 Task: Log work in the project TranceTech for the issue 'Integrate a new social media sharing feature into an existing website to increase brand awareness and customer engagement' spent time as '6w 2d 9h 15m' and remaining time as '6w 5d 21h 5m' and clone the issue. Now add the issue to the epic 'Web Application Firewall Implementation'.
Action: Mouse moved to (251, 66)
Screenshot: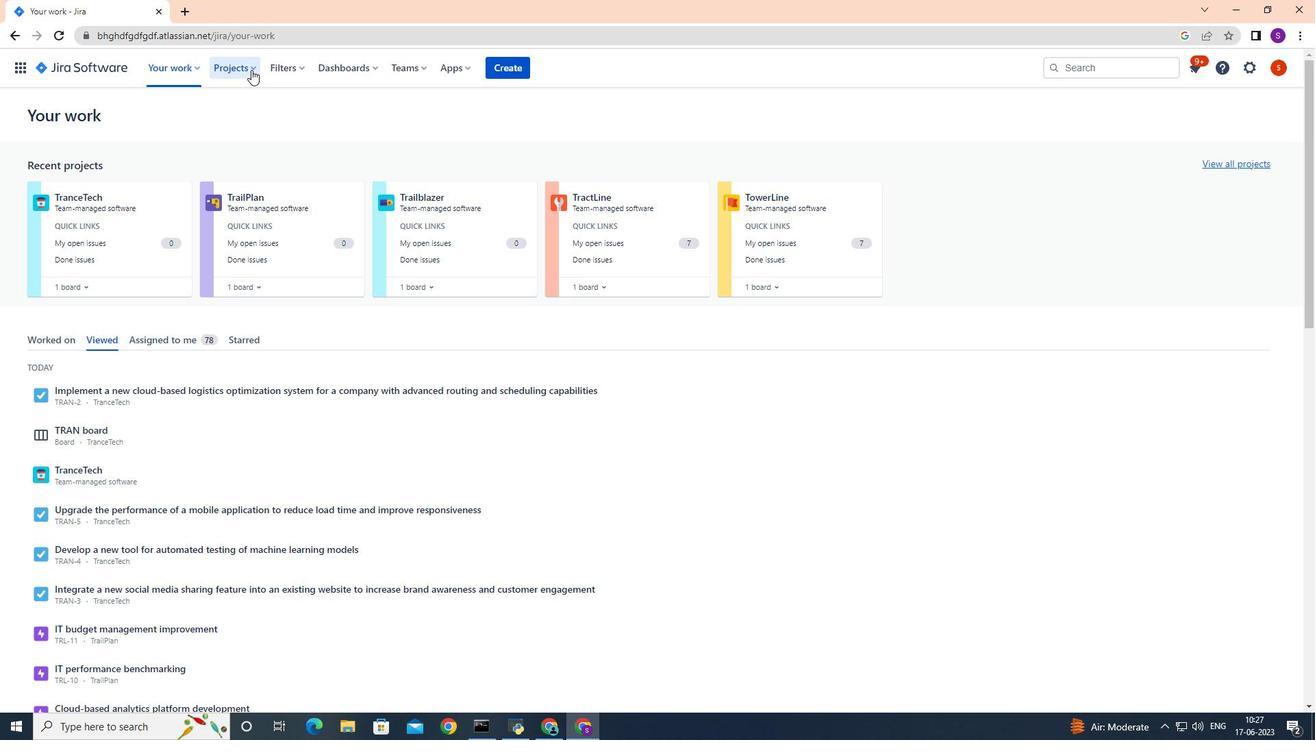 
Action: Mouse pressed left at (251, 66)
Screenshot: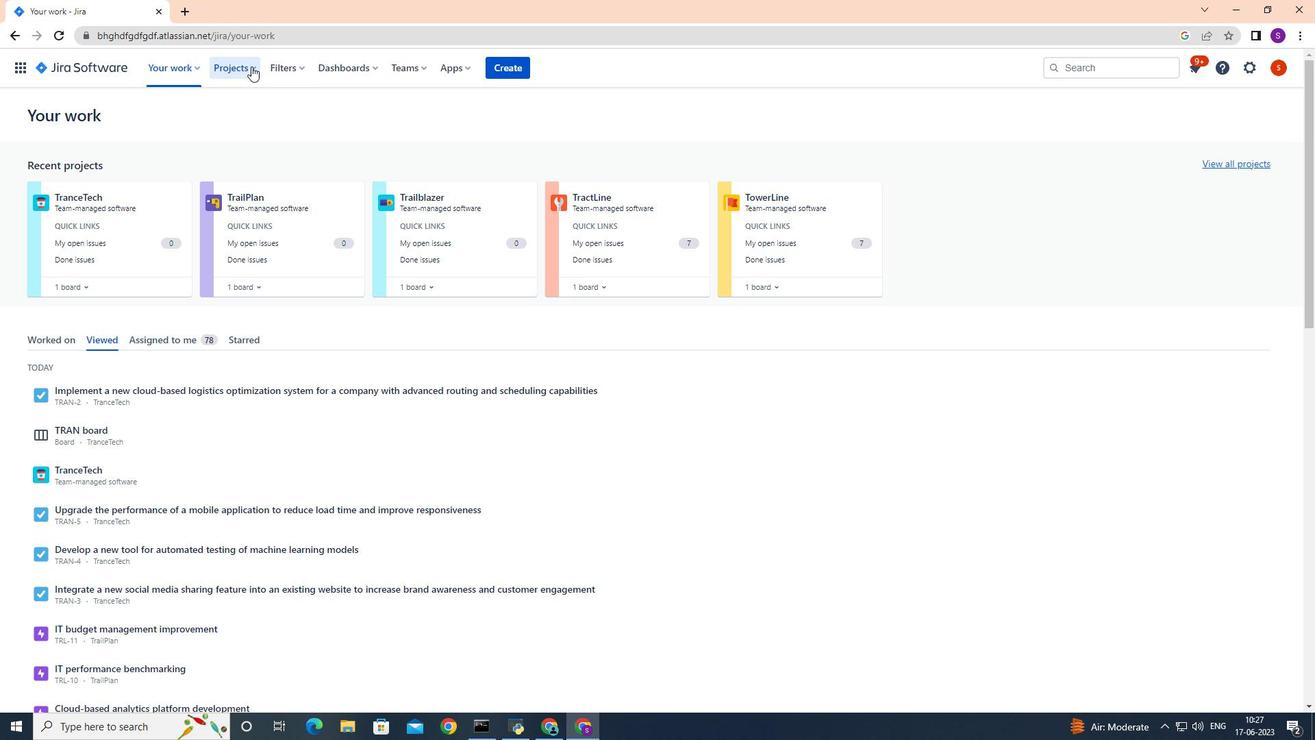 
Action: Mouse moved to (283, 119)
Screenshot: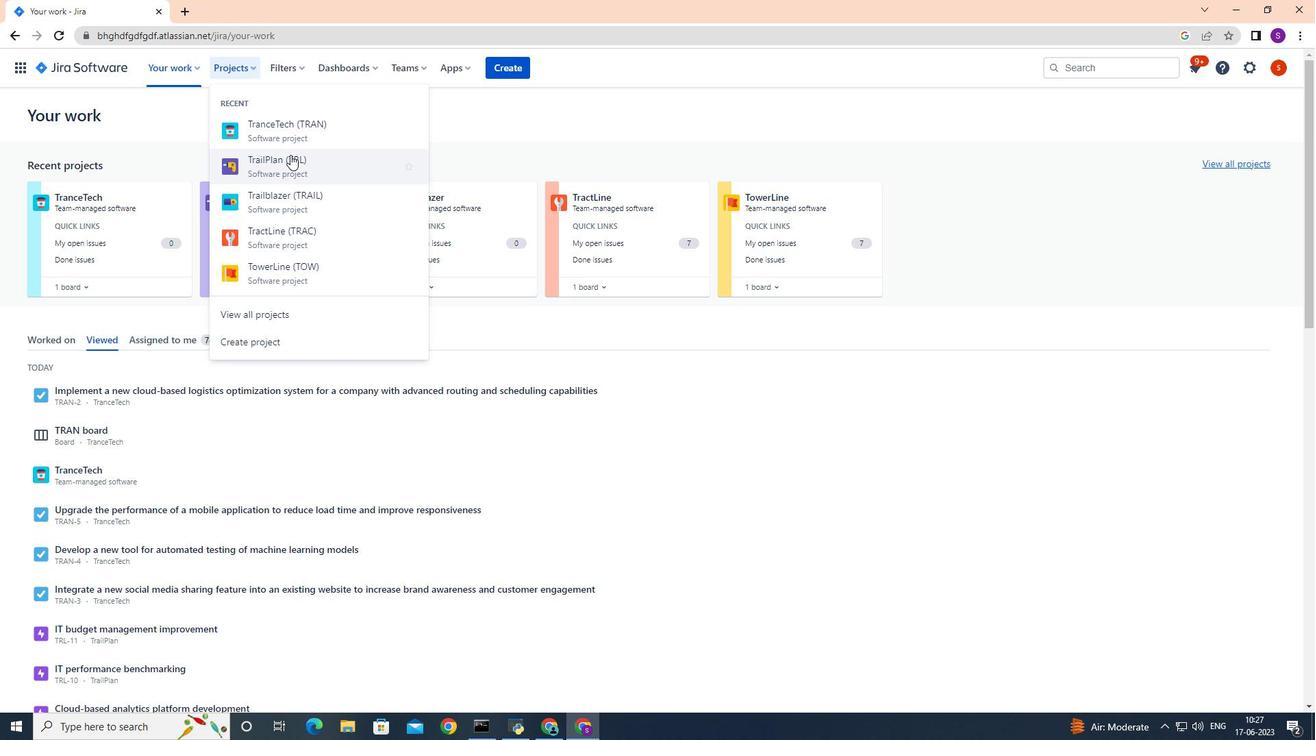 
Action: Mouse pressed left at (283, 119)
Screenshot: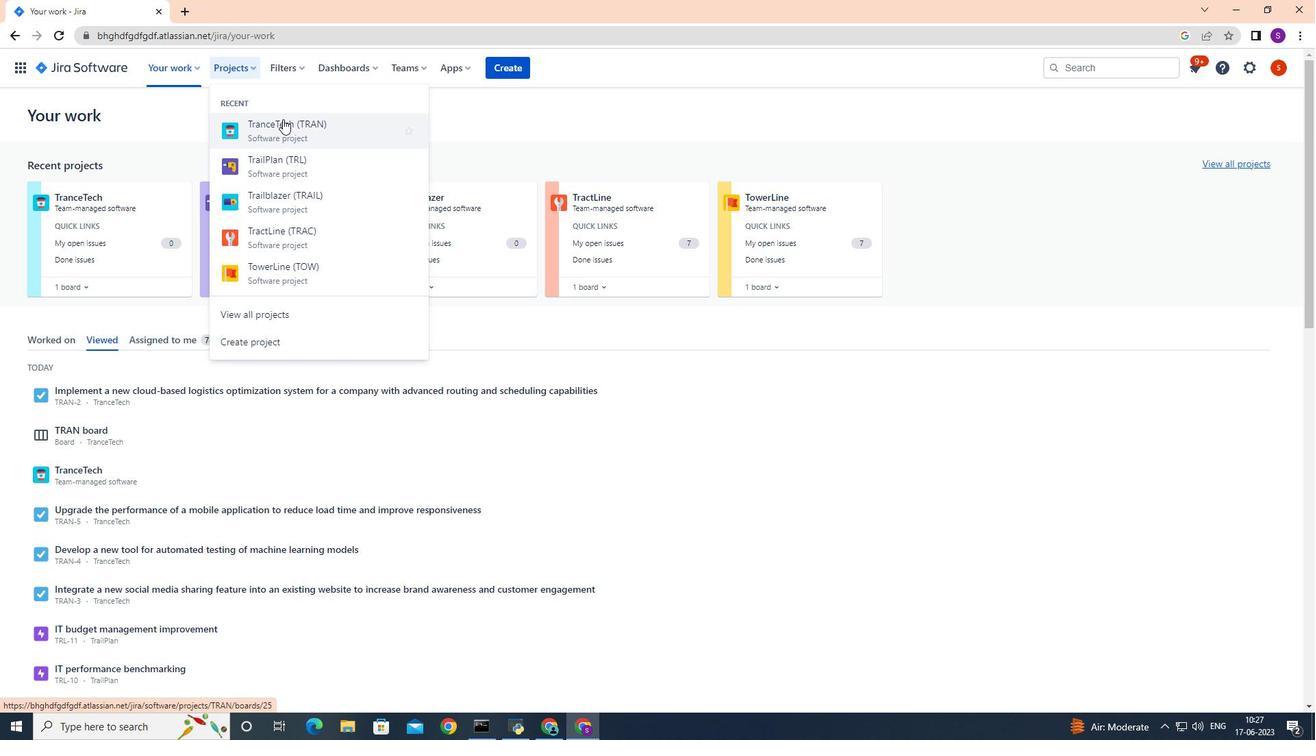 
Action: Mouse moved to (89, 210)
Screenshot: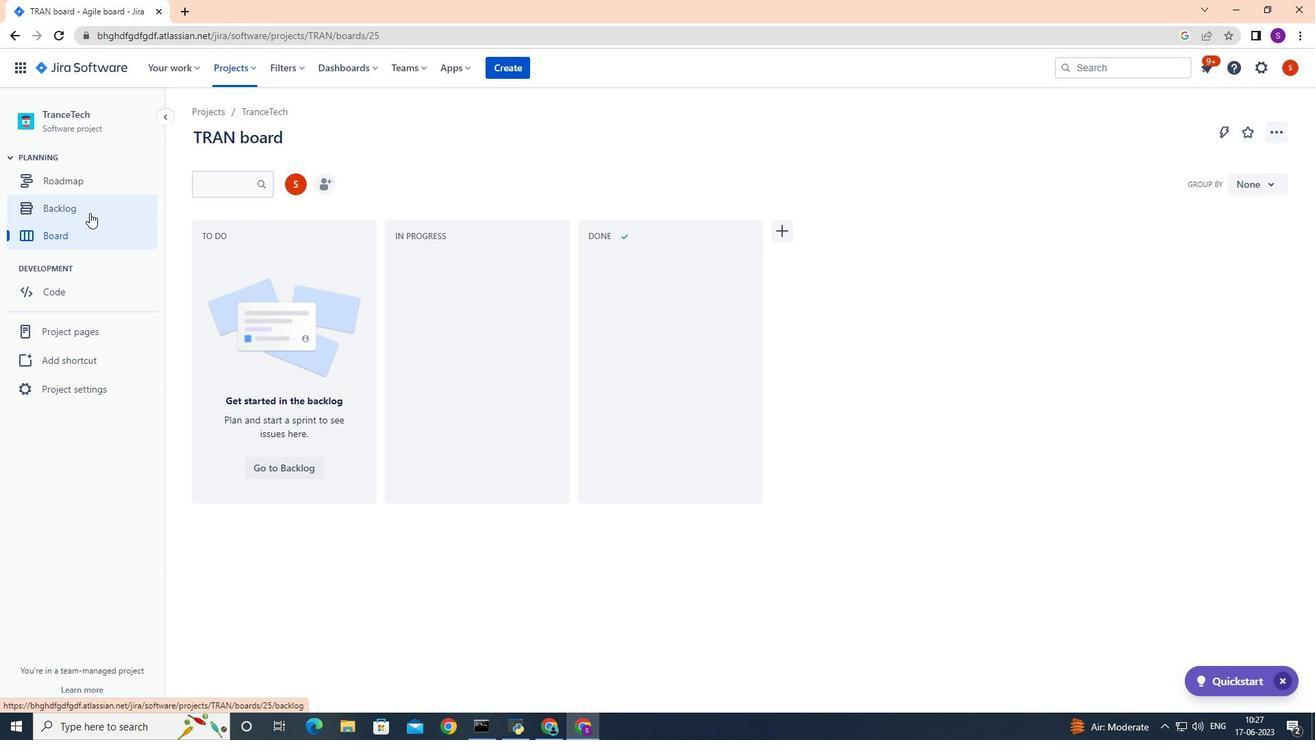 
Action: Mouse pressed left at (89, 210)
Screenshot: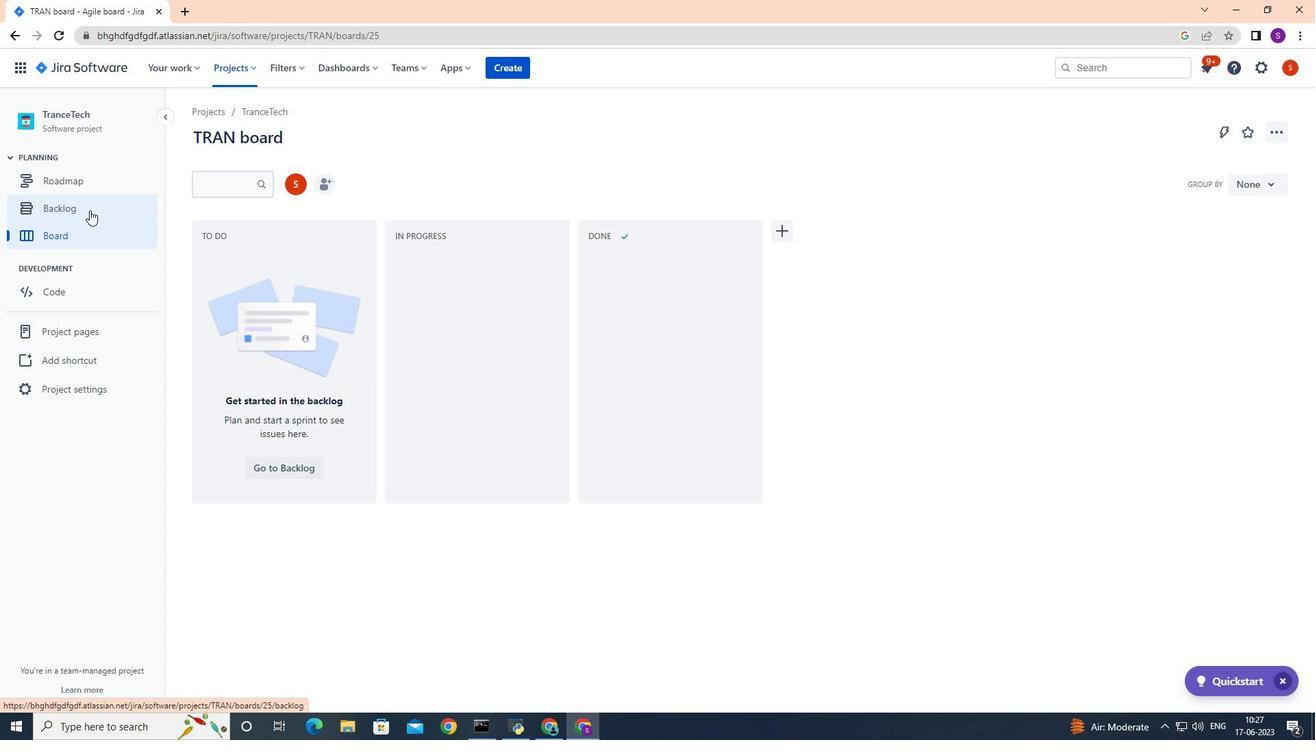 
Action: Mouse moved to (1067, 372)
Screenshot: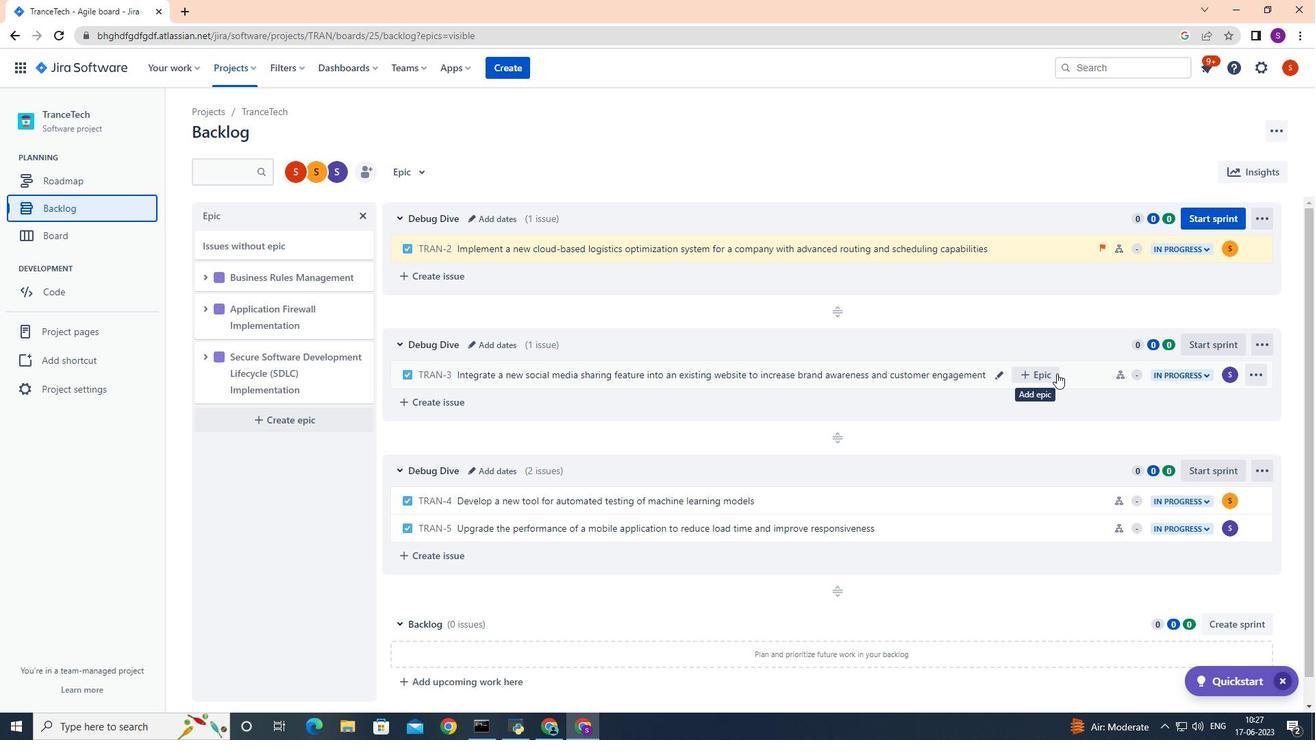 
Action: Mouse pressed left at (1067, 372)
Screenshot: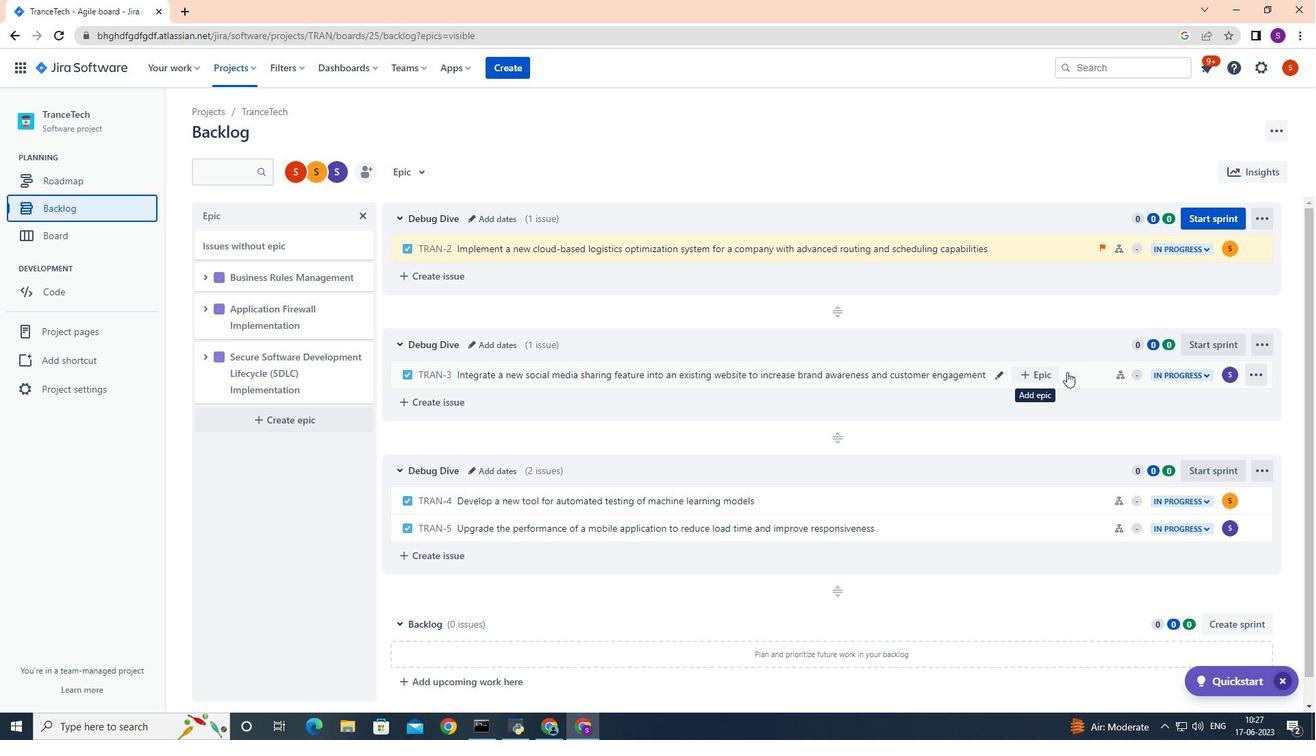 
Action: Mouse moved to (1248, 210)
Screenshot: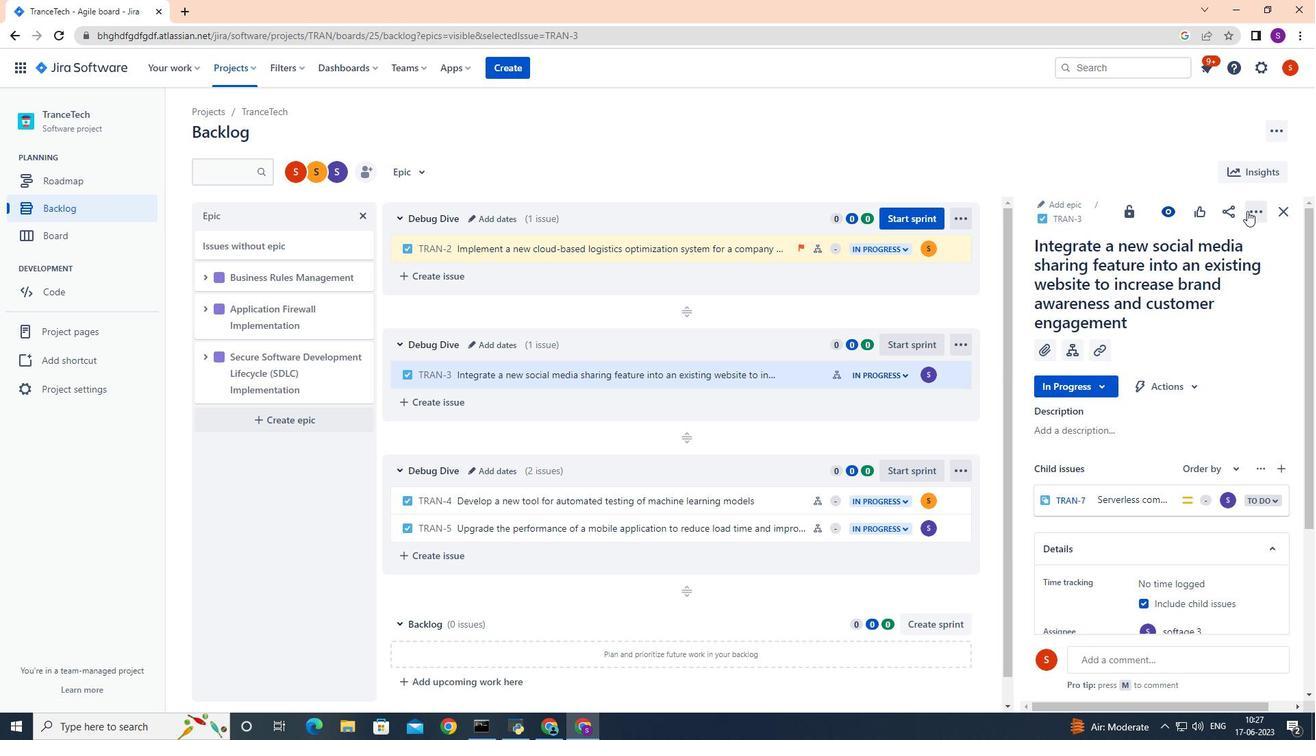 
Action: Mouse pressed left at (1248, 210)
Screenshot: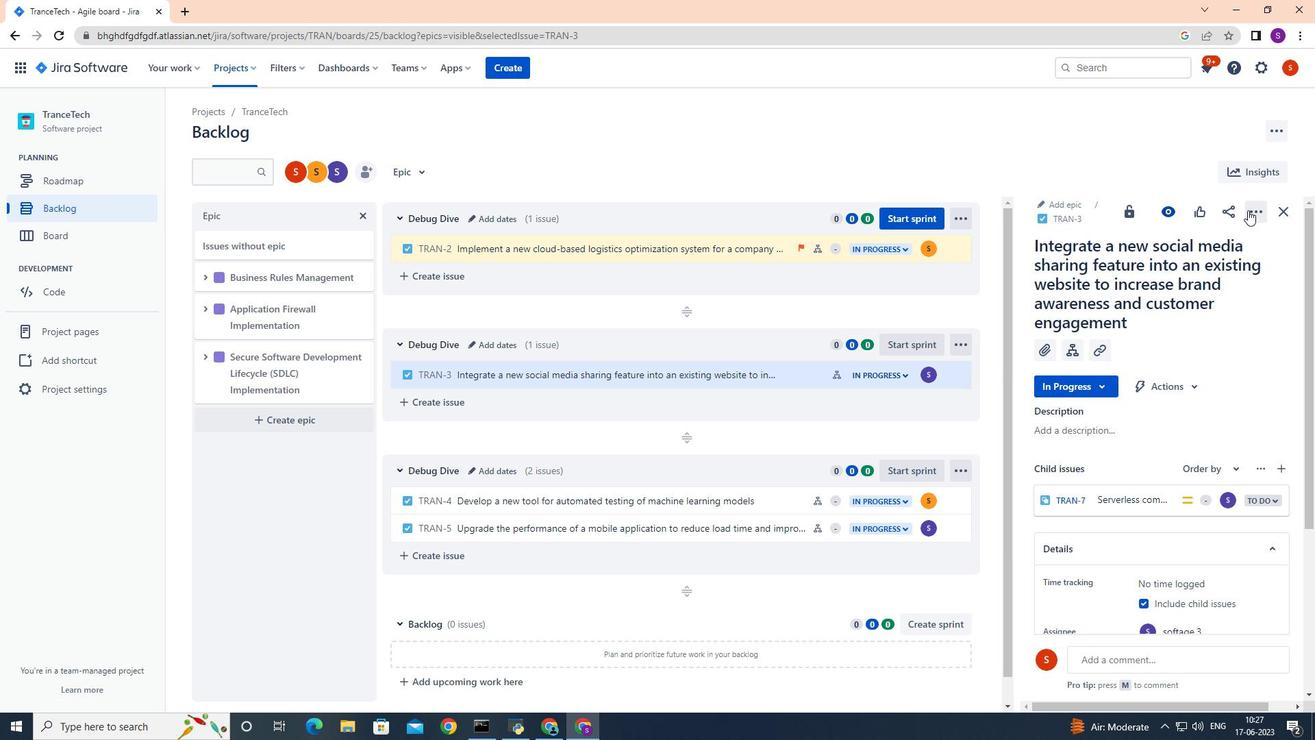 
Action: Mouse moved to (1214, 247)
Screenshot: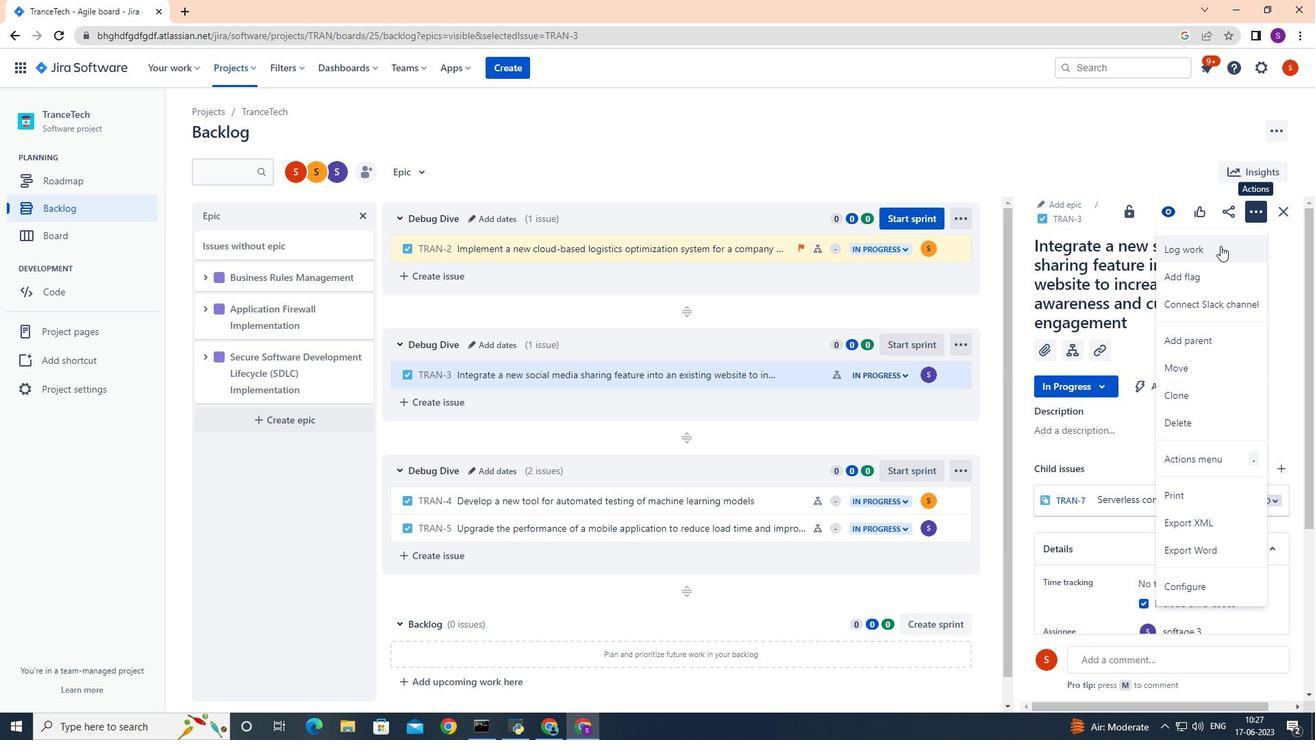 
Action: Mouse pressed left at (1214, 247)
Screenshot: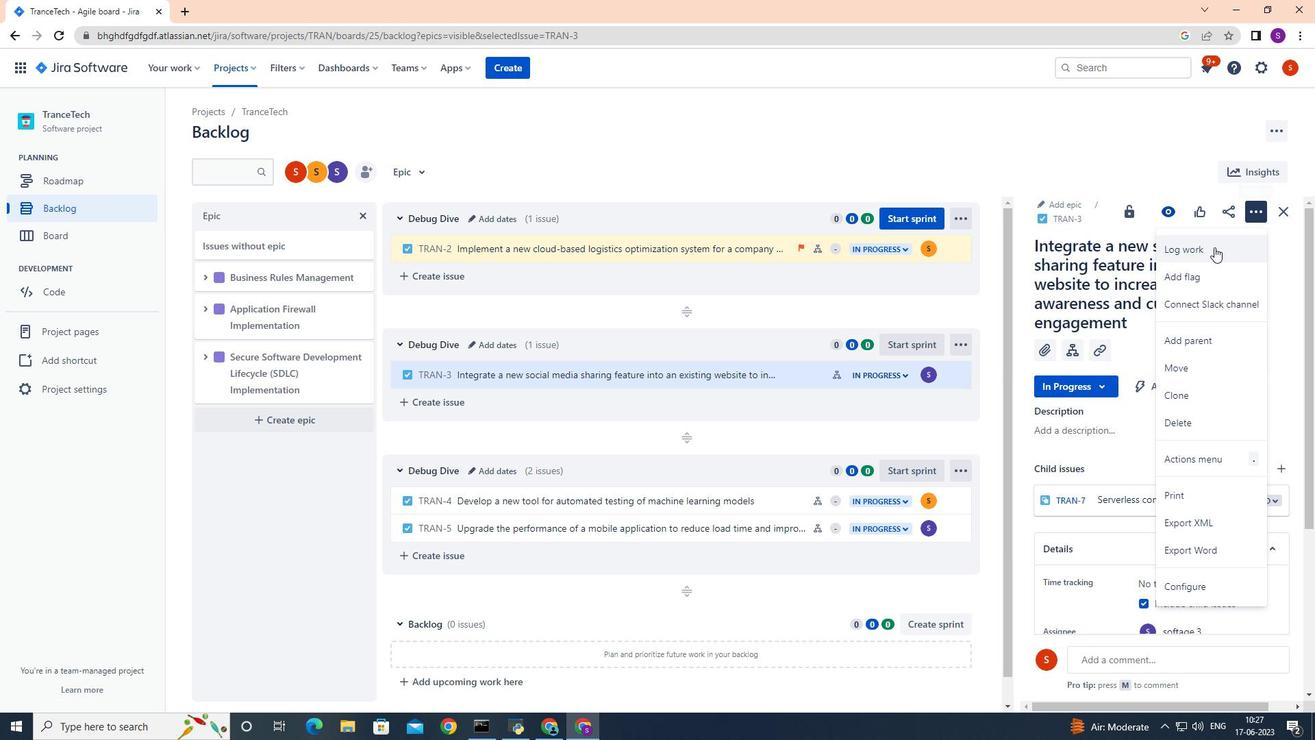 
Action: Mouse moved to (877, 352)
Screenshot: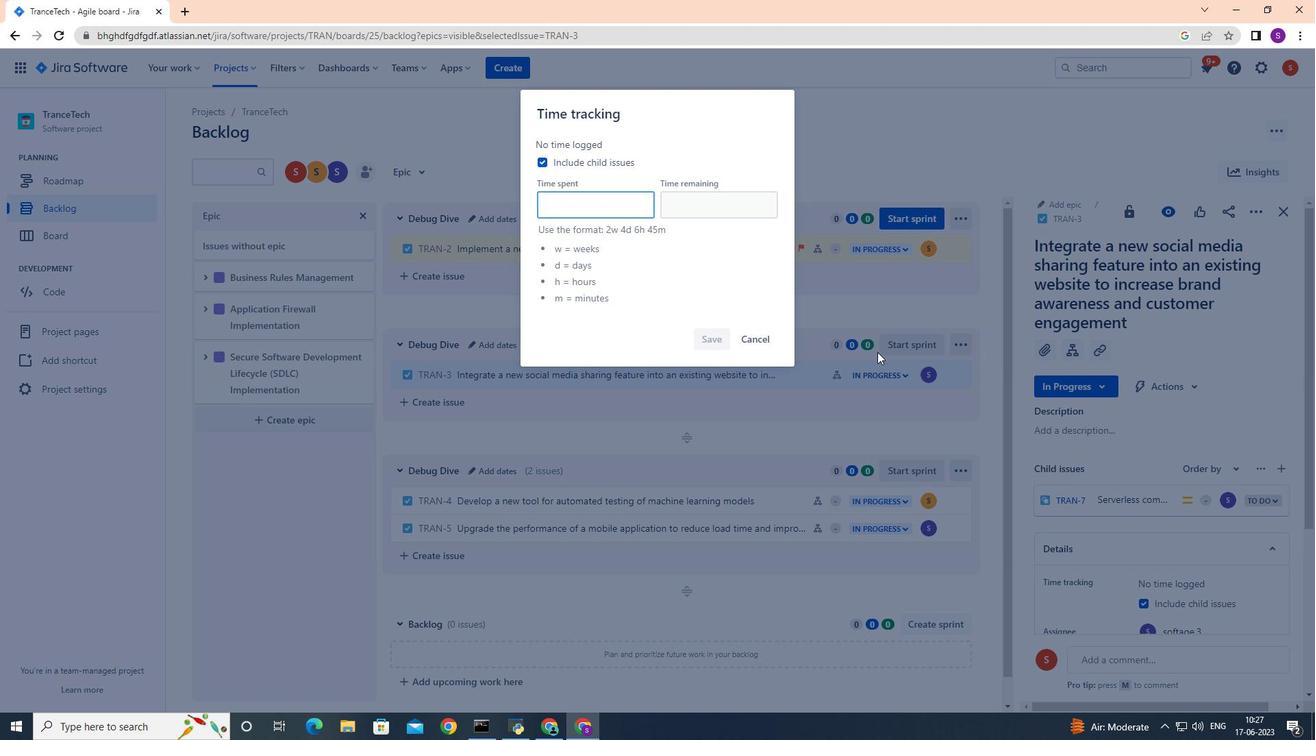
Action: Key pressed 6w<Key.space>2d<Key.space>9h<Key.space>15m
Screenshot: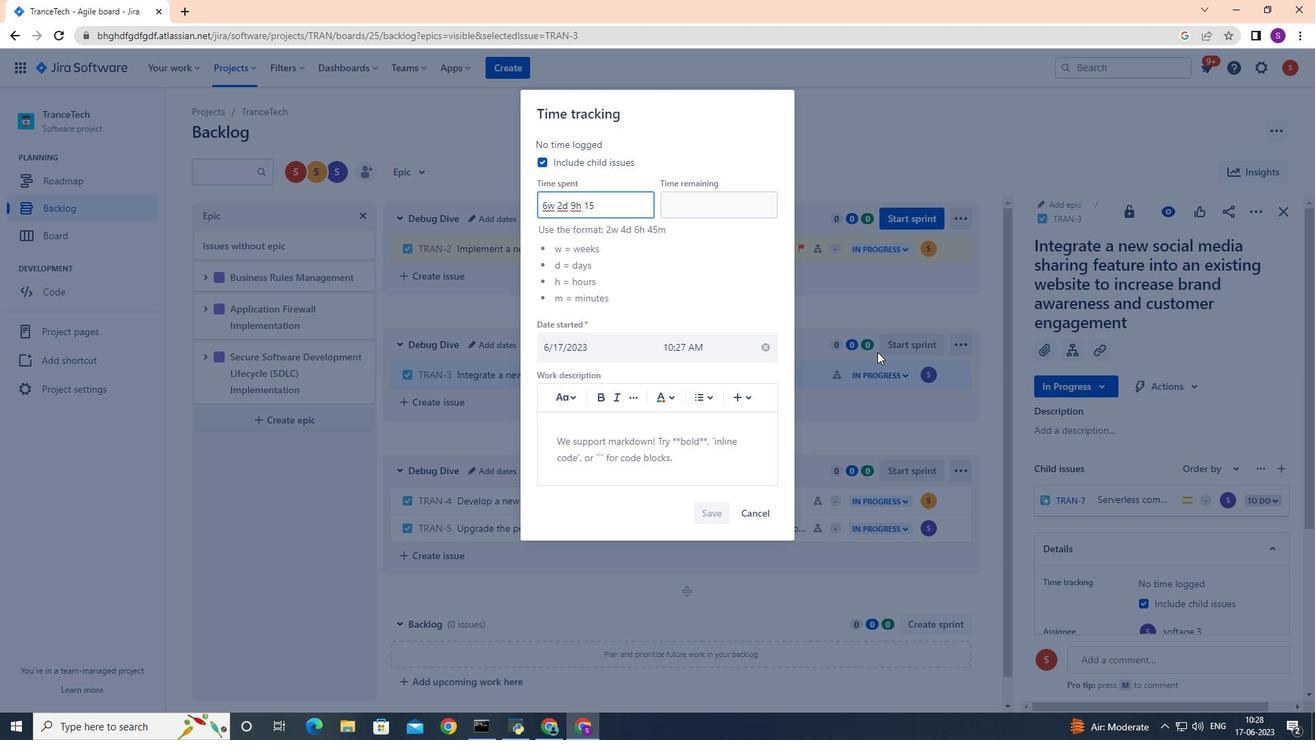 
Action: Mouse moved to (667, 201)
Screenshot: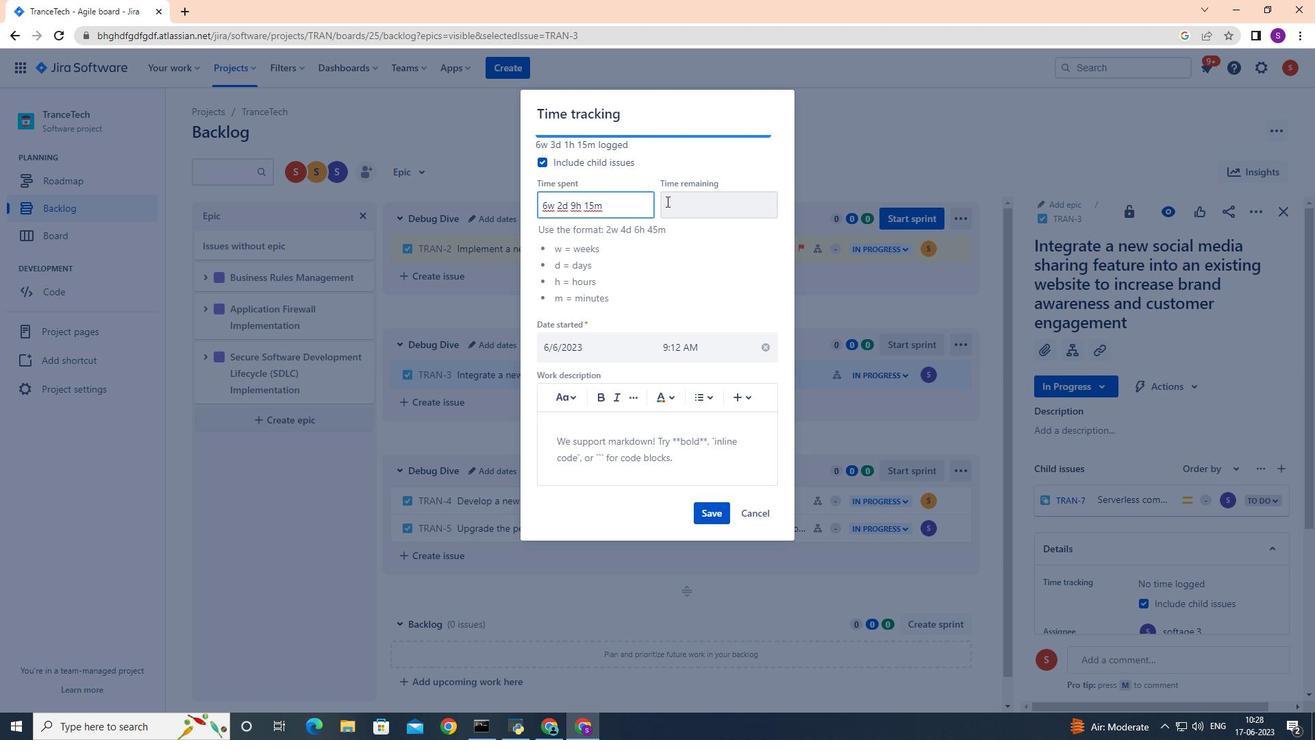 
Action: Mouse pressed left at (667, 201)
Screenshot: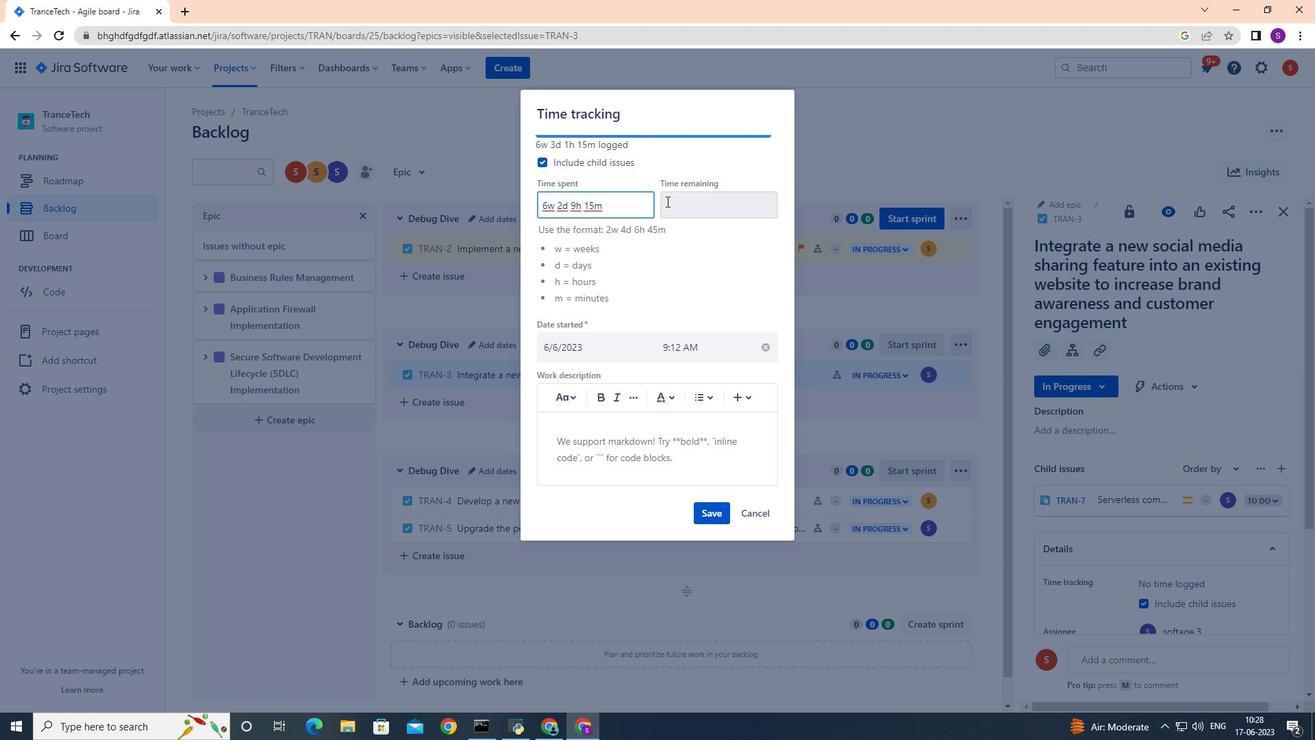 
Action: Mouse moved to (670, 201)
Screenshot: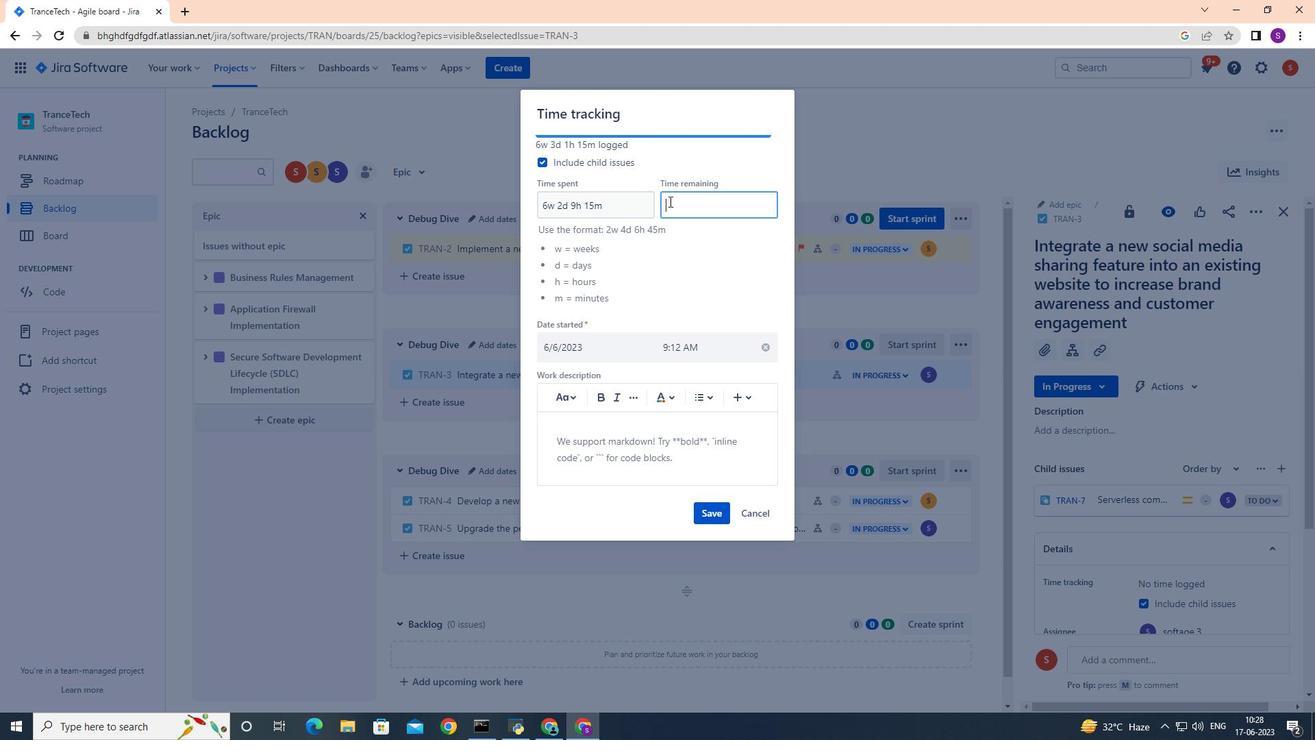 
Action: Key pressed 6w<Key.space>5d<Key.space>21h<Key.space>5m
Screenshot: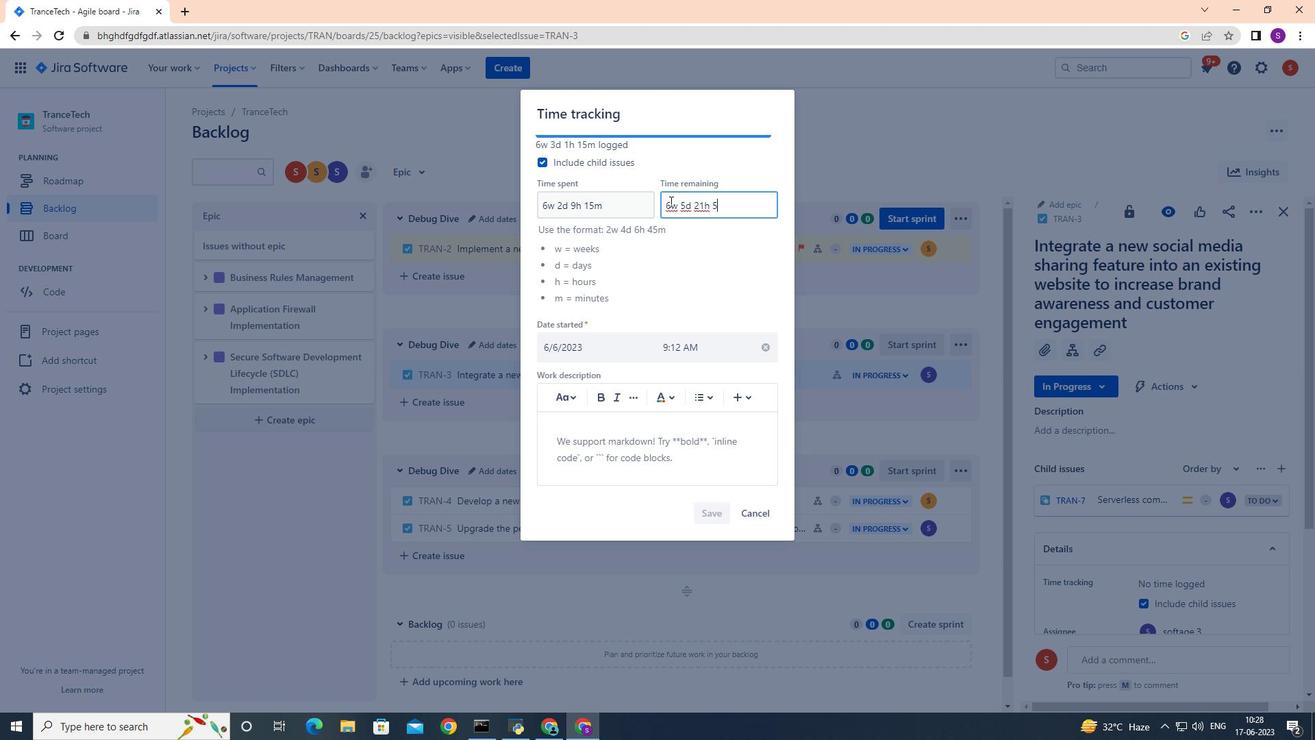 
Action: Mouse moved to (709, 511)
Screenshot: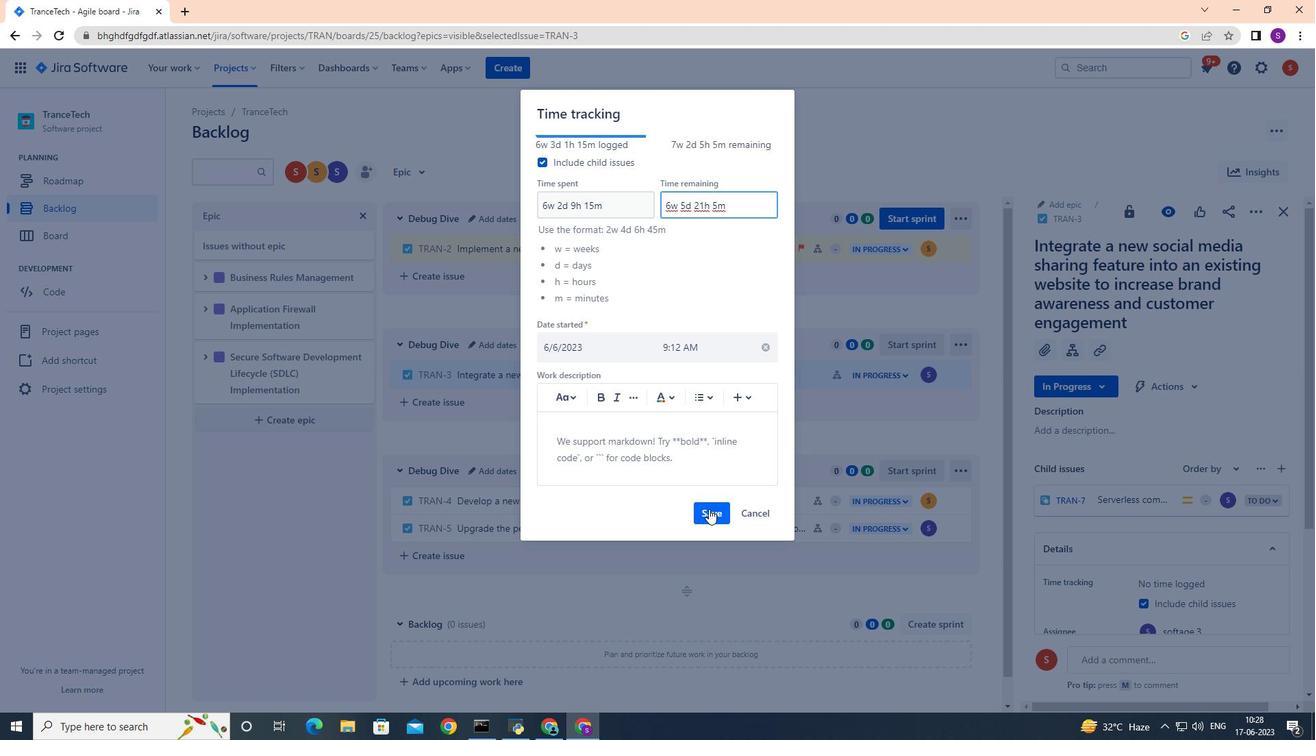 
Action: Mouse pressed left at (709, 511)
Screenshot: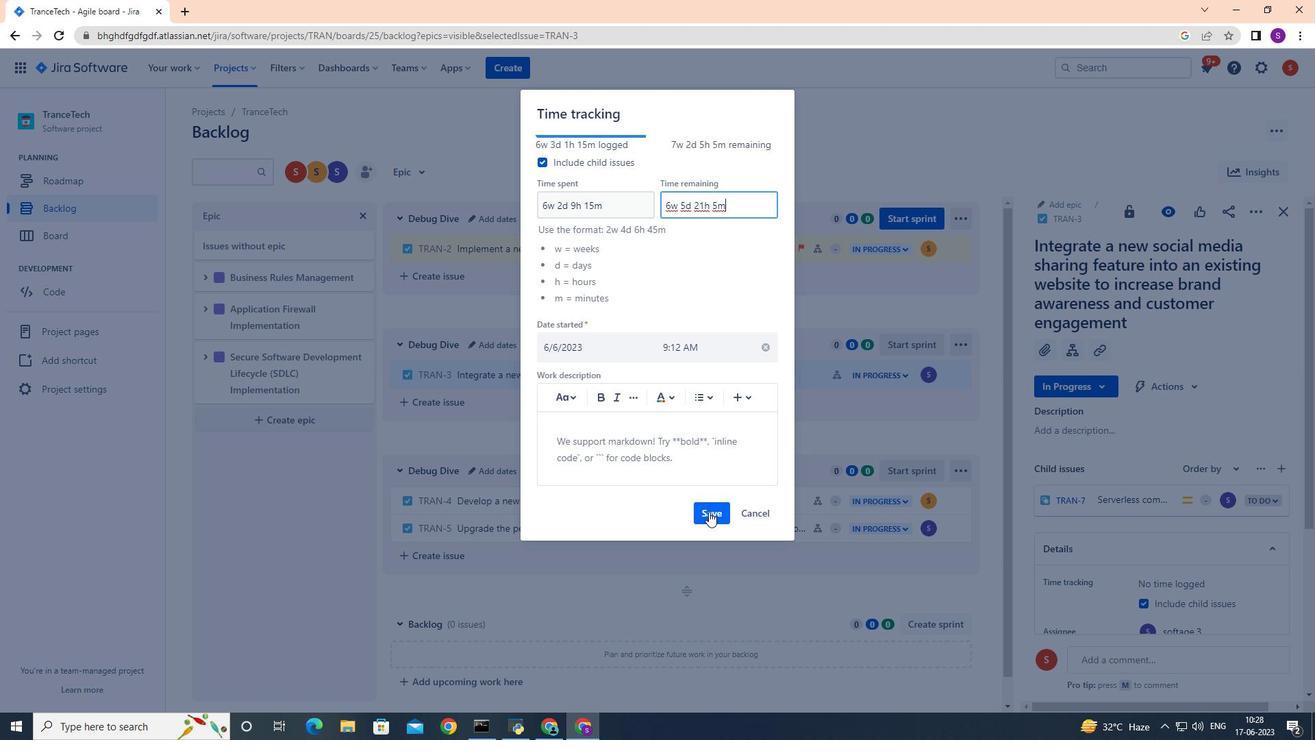 
Action: Mouse moved to (961, 347)
Screenshot: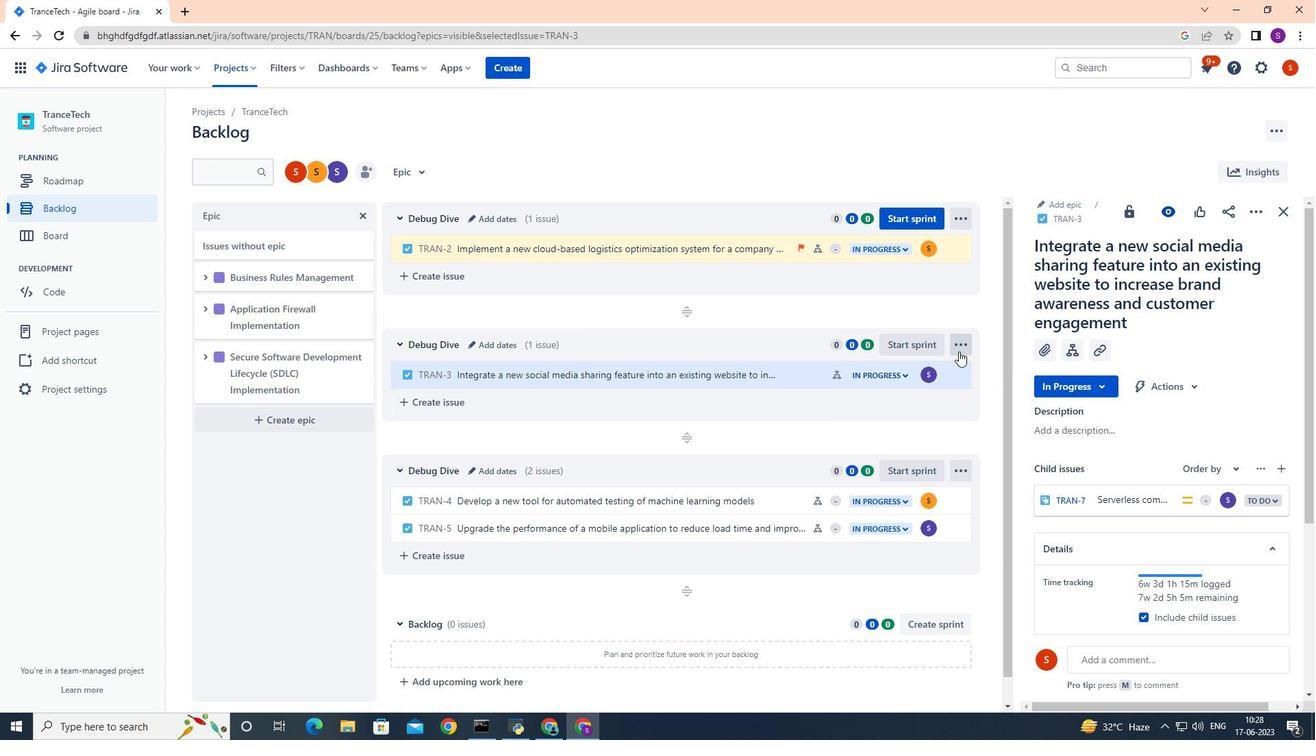 
Action: Mouse pressed left at (961, 347)
Screenshot: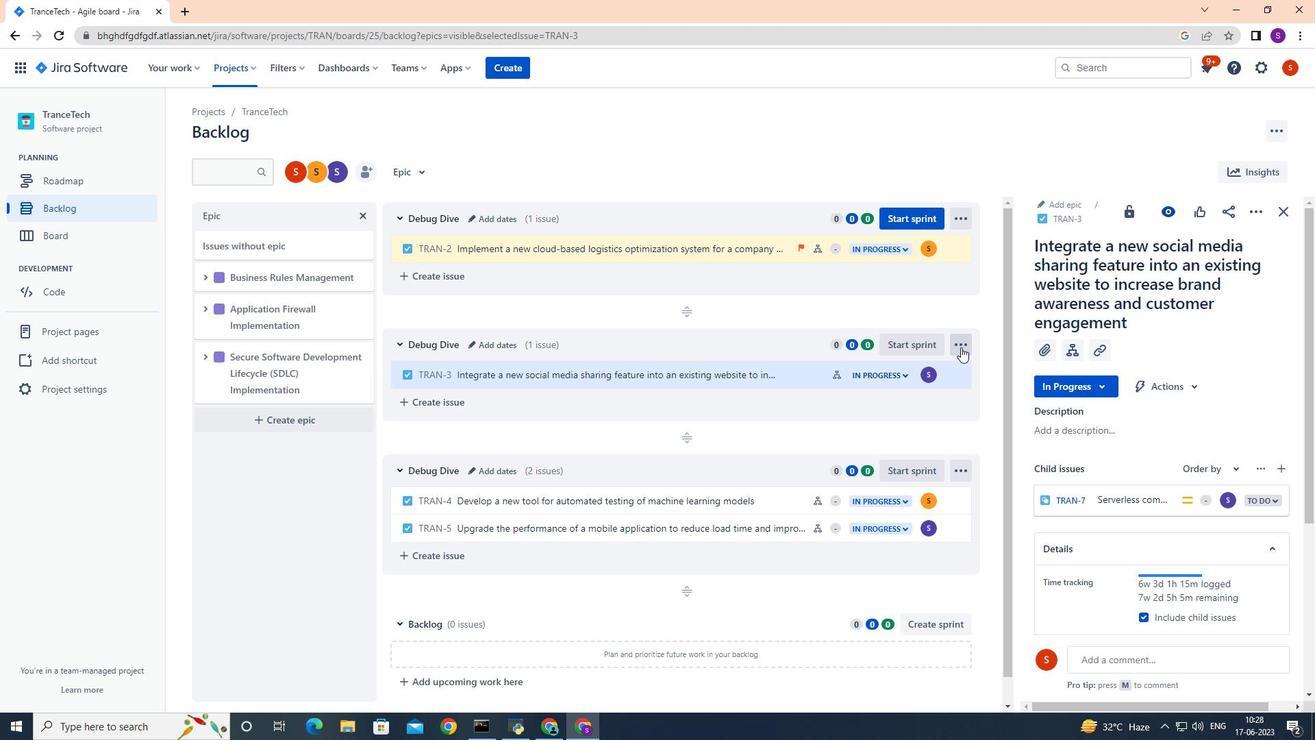 
Action: Mouse pressed left at (961, 347)
Screenshot: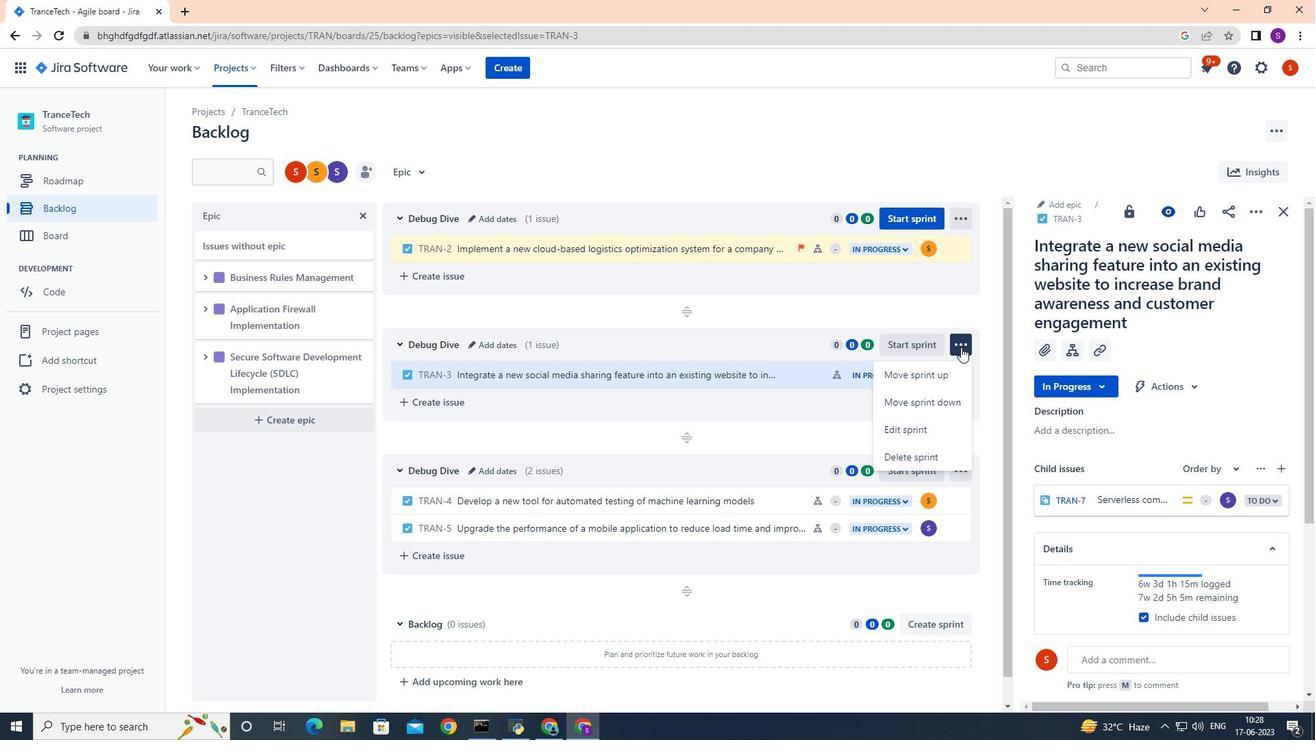 
Action: Mouse moved to (953, 374)
Screenshot: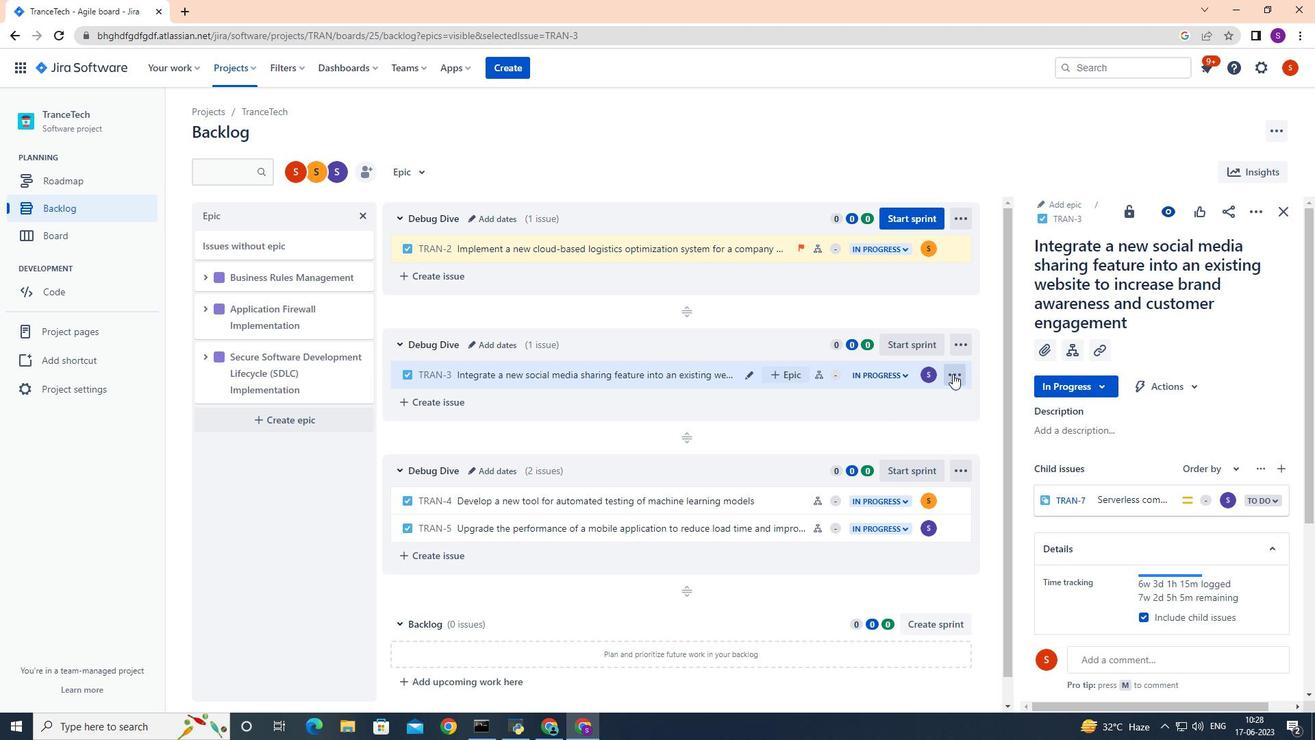 
Action: Mouse pressed left at (953, 374)
Screenshot: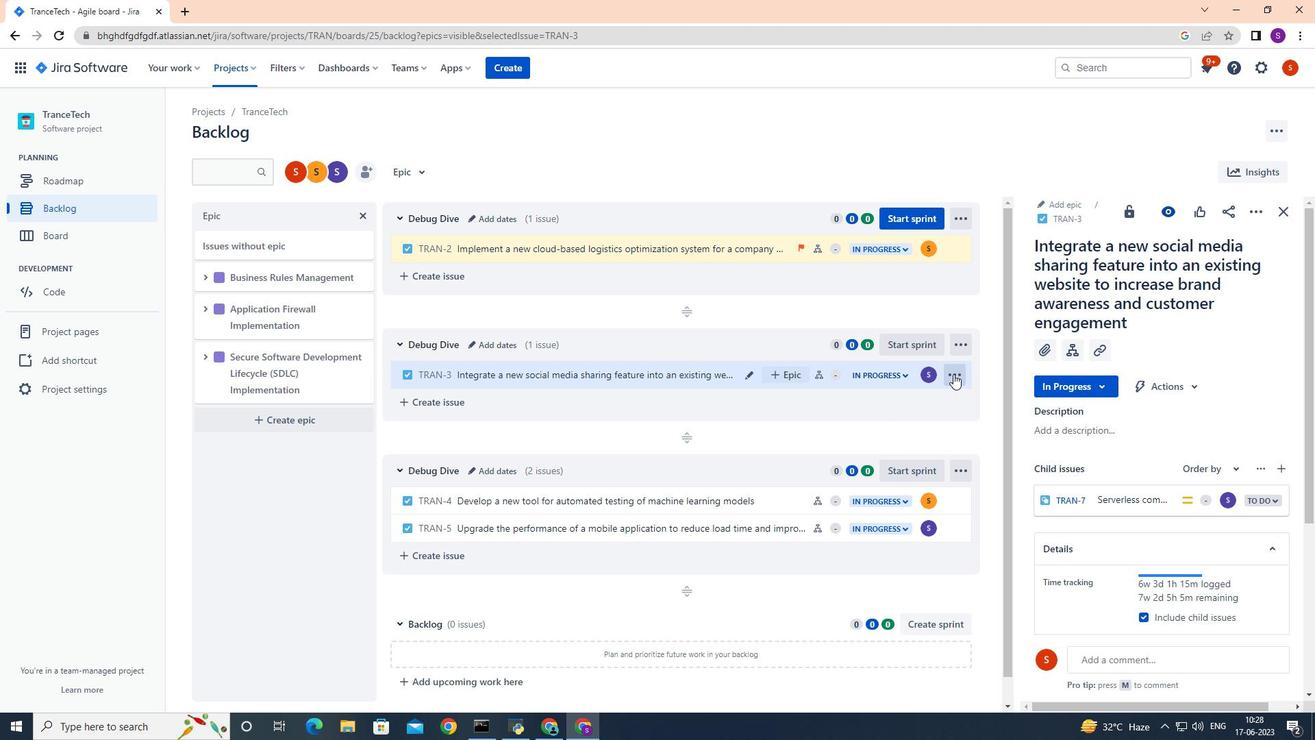 
Action: Mouse moved to (951, 369)
Screenshot: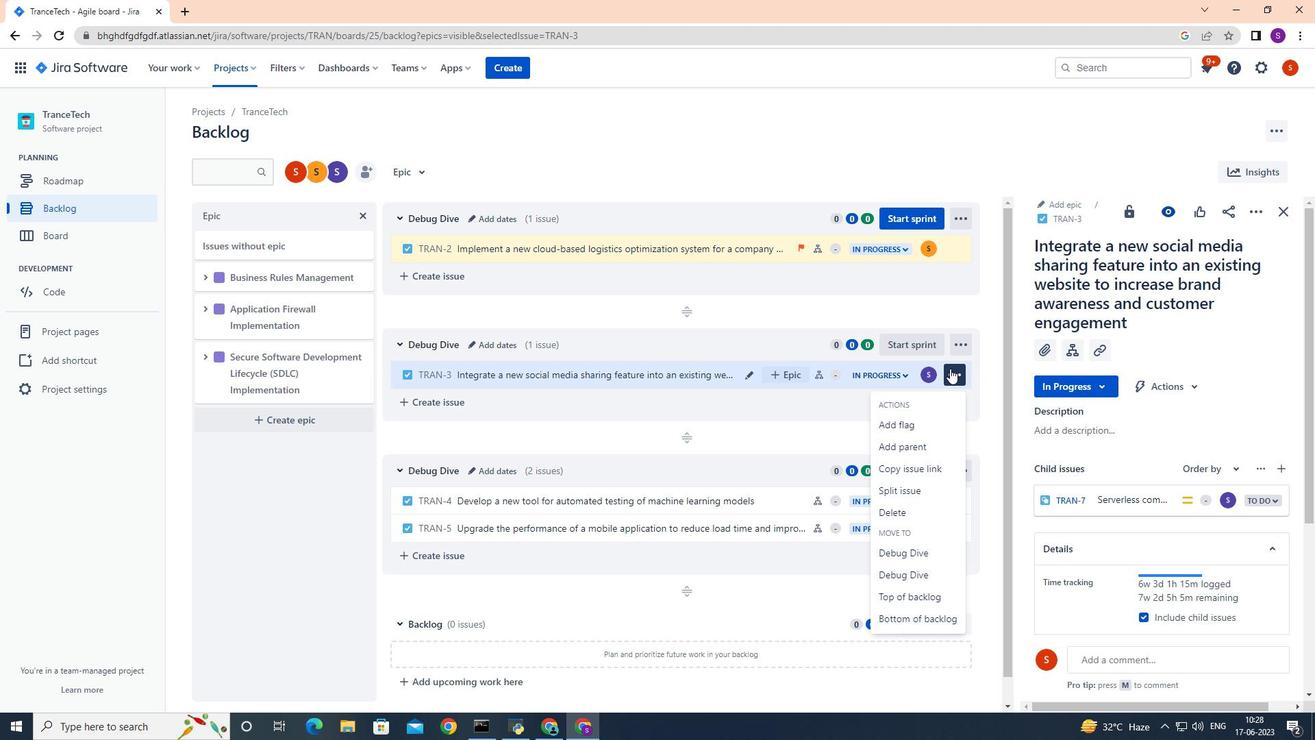 
Action: Mouse pressed left at (951, 369)
Screenshot: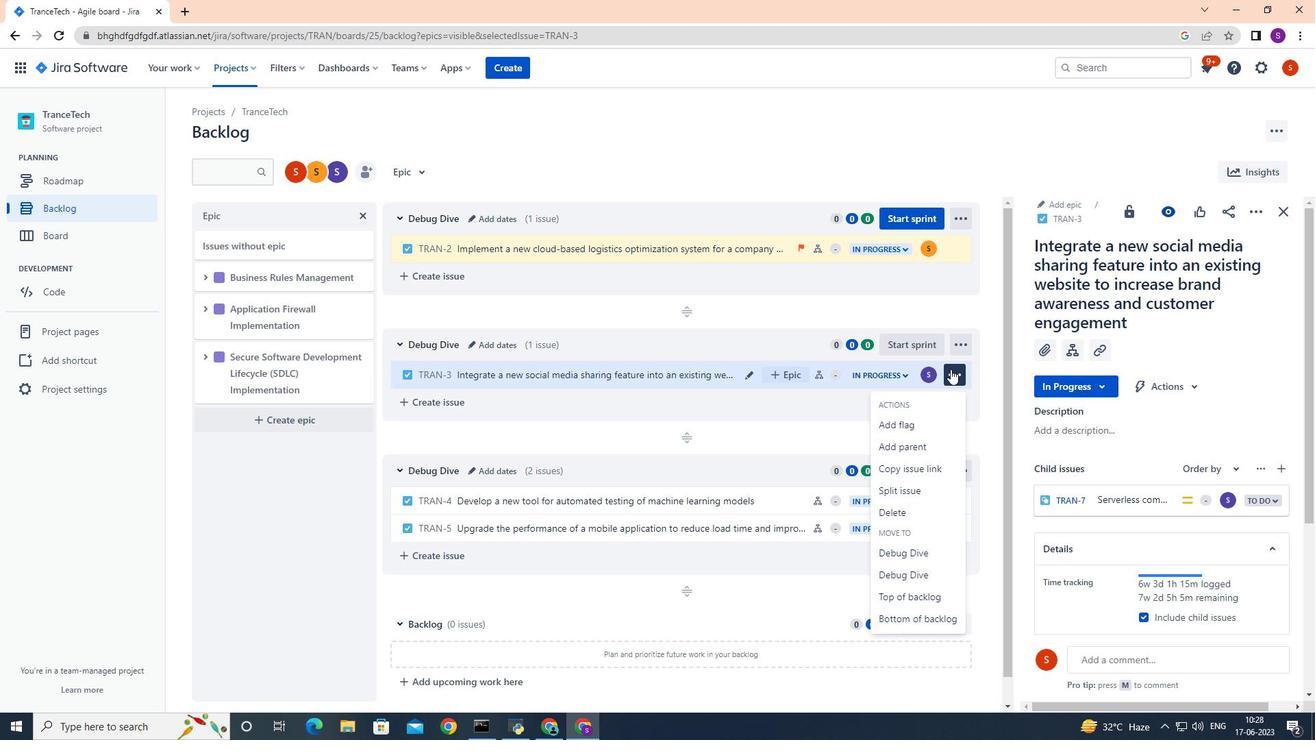 
Action: Mouse moved to (300, 313)
Screenshot: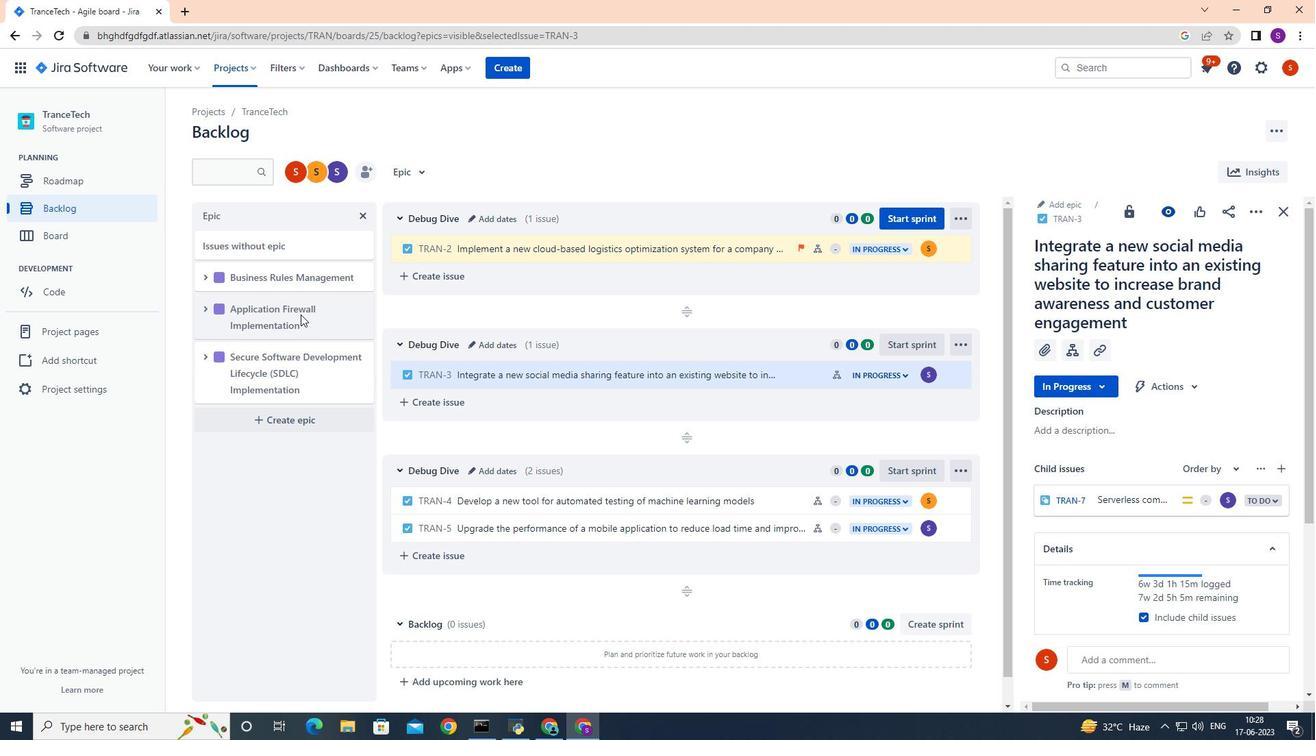 
Action: Mouse pressed left at (300, 313)
Screenshot: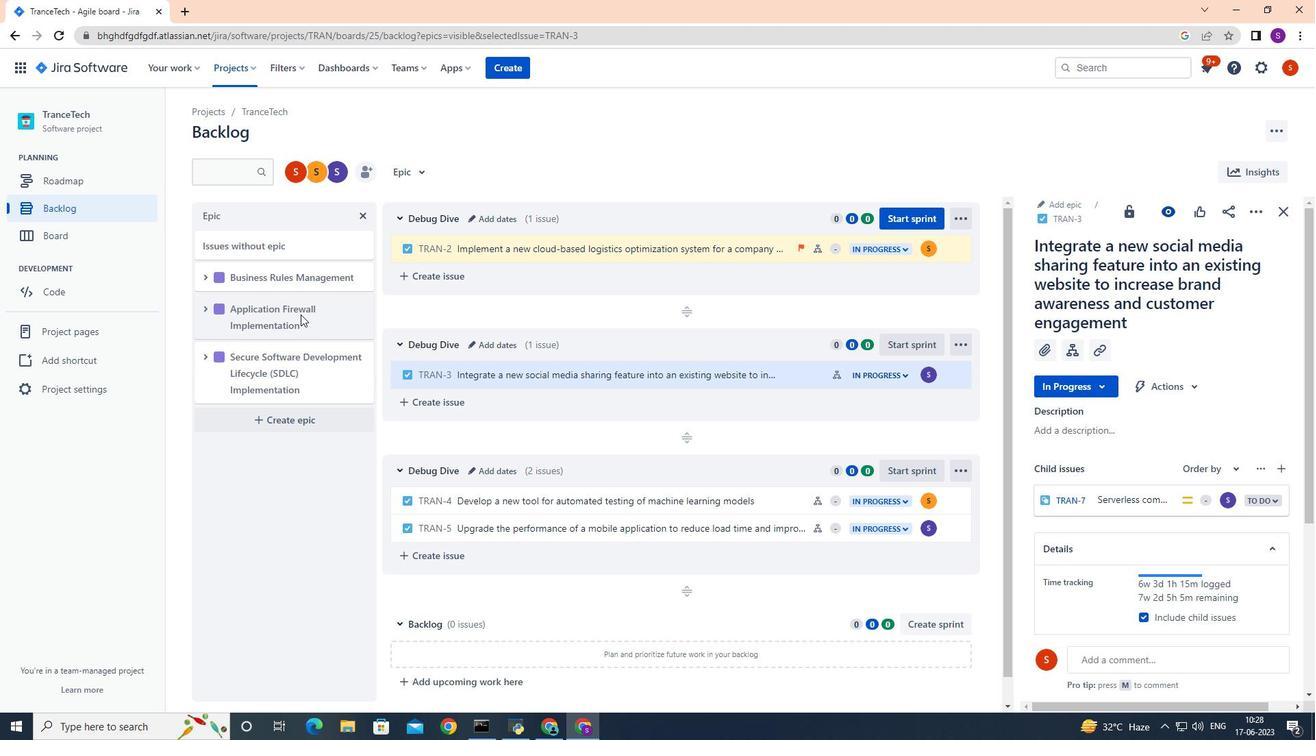 
Action: Mouse moved to (302, 313)
Screenshot: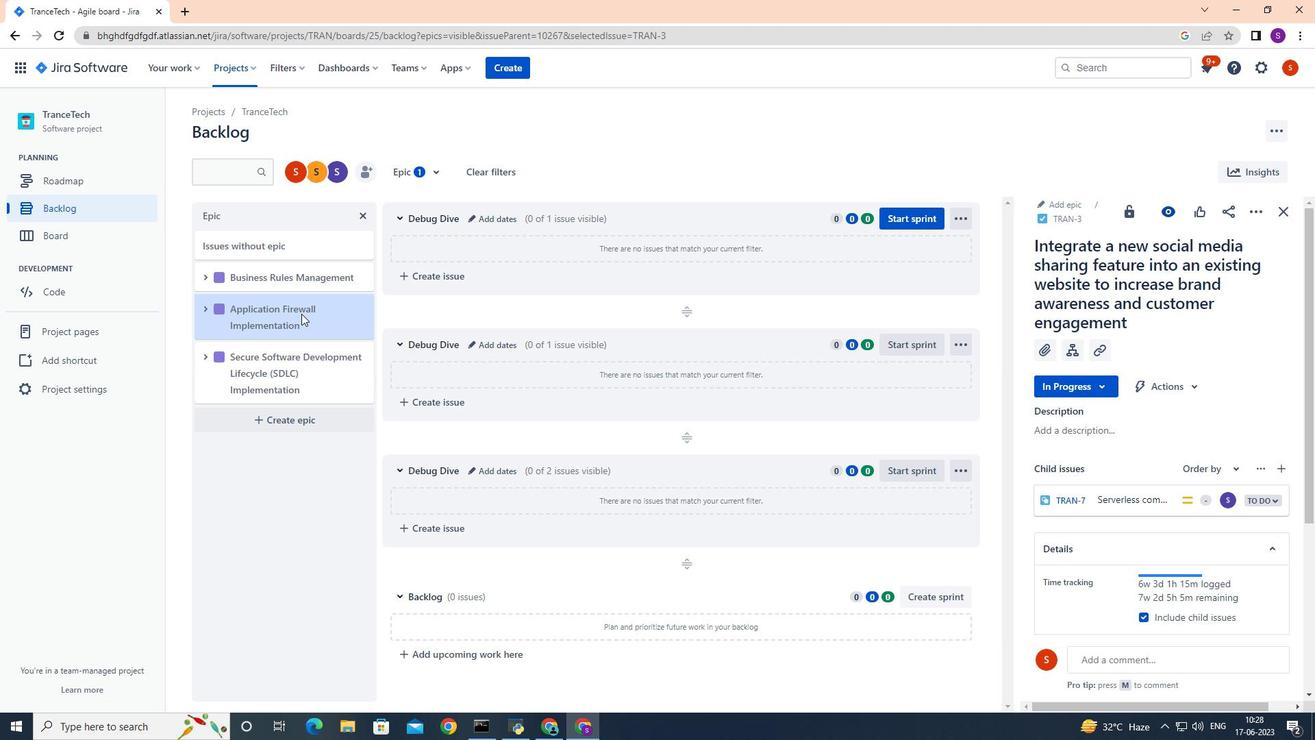 
